 Task: Add a workspace member and invite with the link.
Action: Mouse moved to (346, 199)
Screenshot: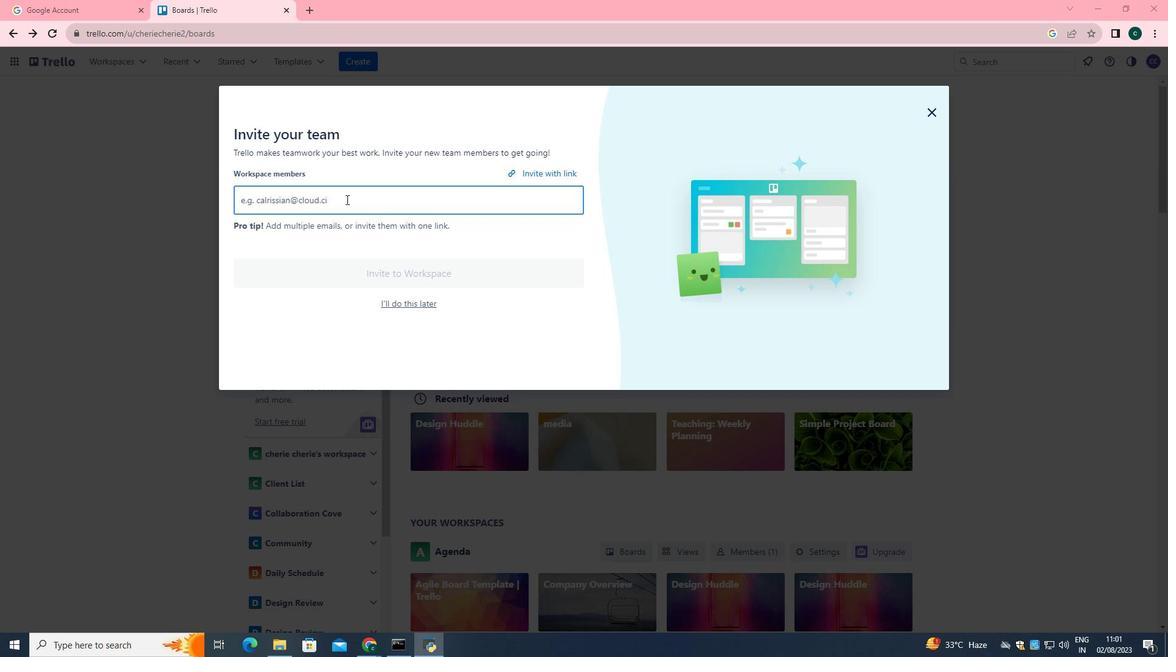 
Action: Mouse pressed left at (346, 199)
Screenshot: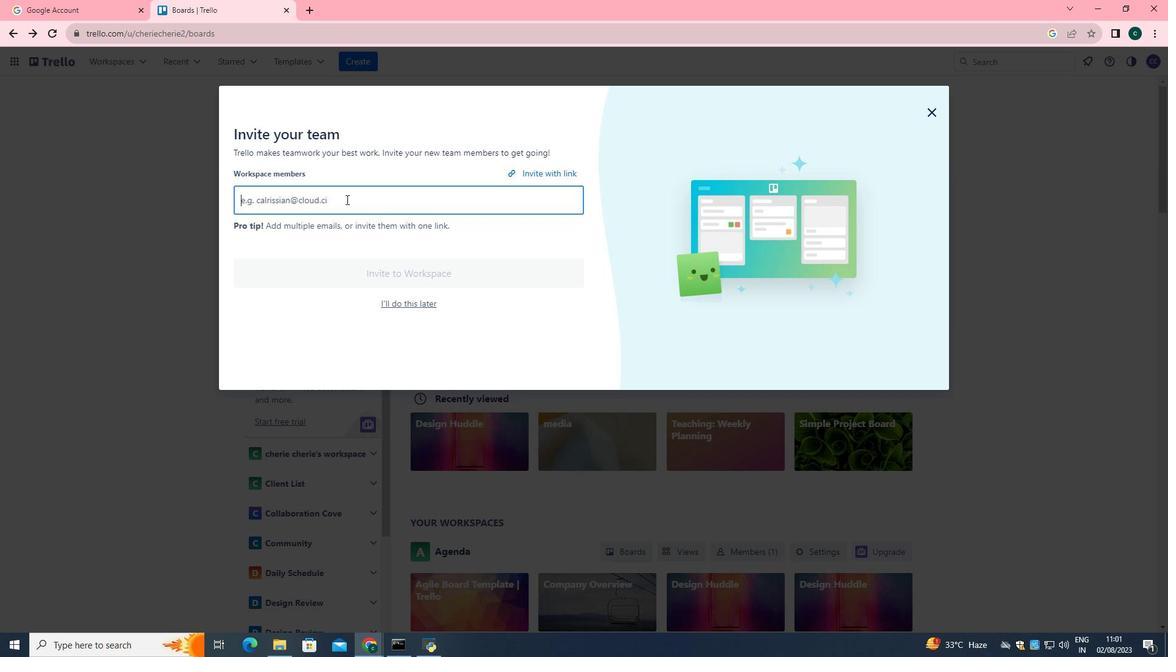 
Action: Key pressed softage.1<Key.shift>@softage.net
Screenshot: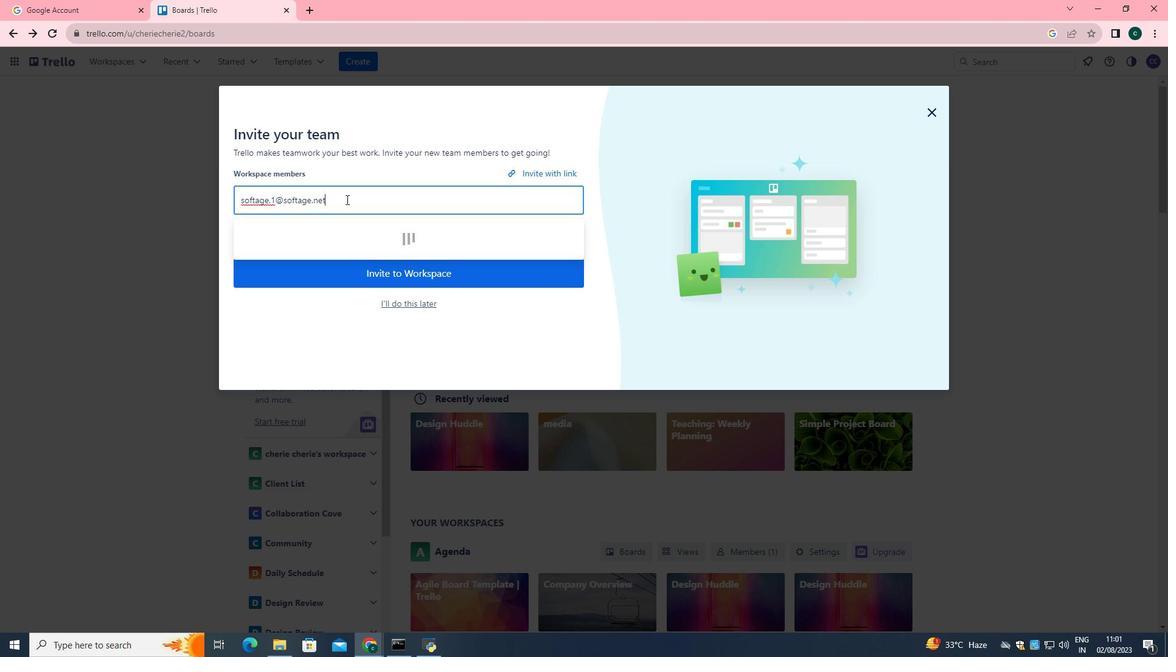 
Action: Mouse moved to (382, 234)
Screenshot: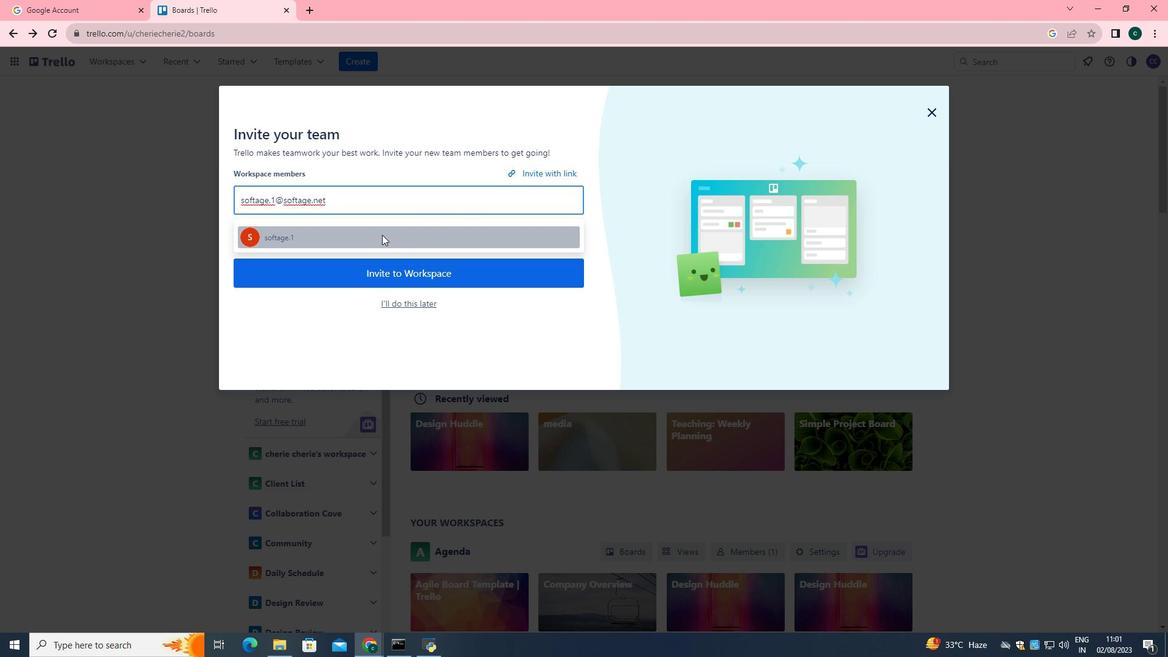 
Action: Mouse pressed left at (382, 234)
Screenshot: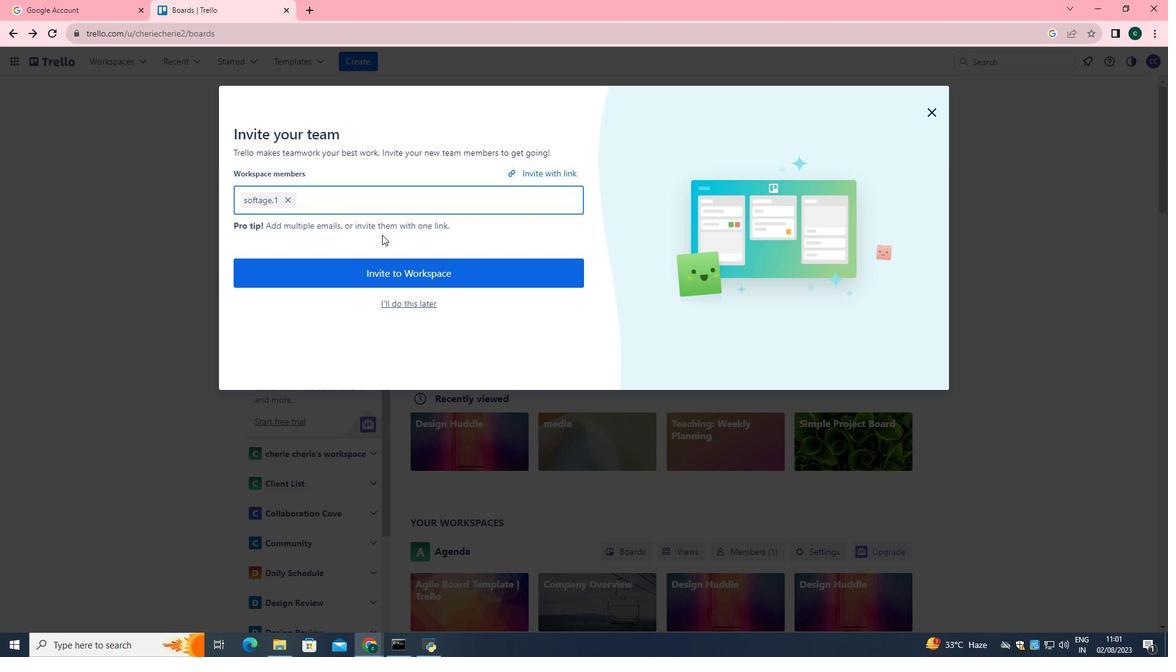 
Action: Mouse moved to (566, 170)
Screenshot: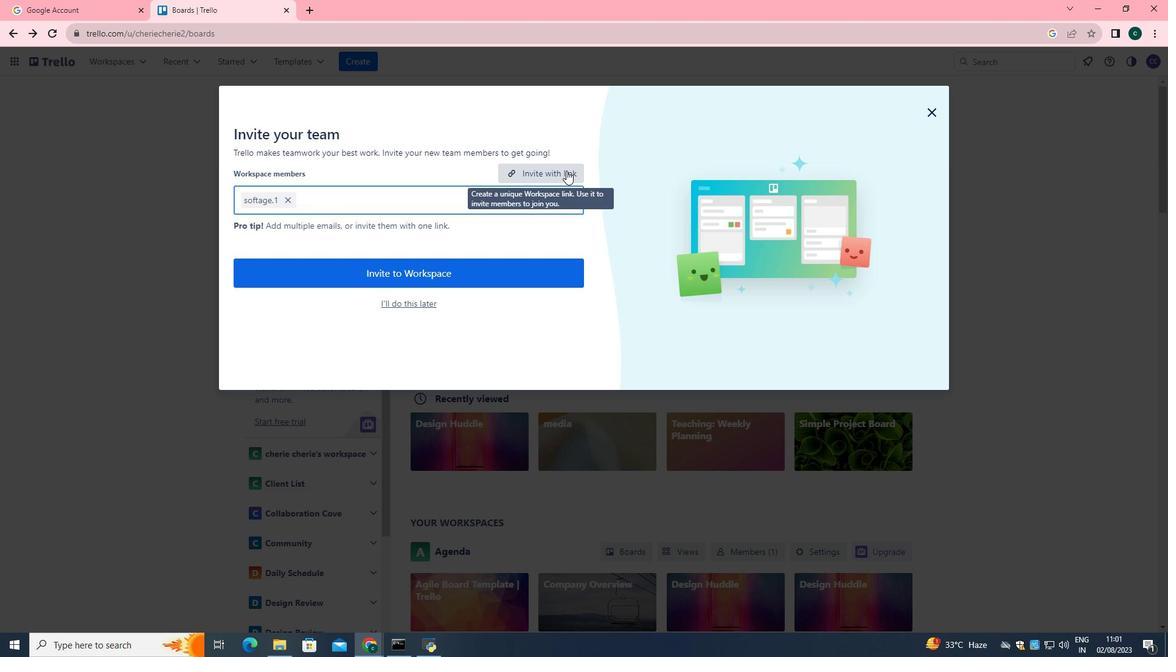 
Action: Mouse pressed left at (566, 170)
Screenshot: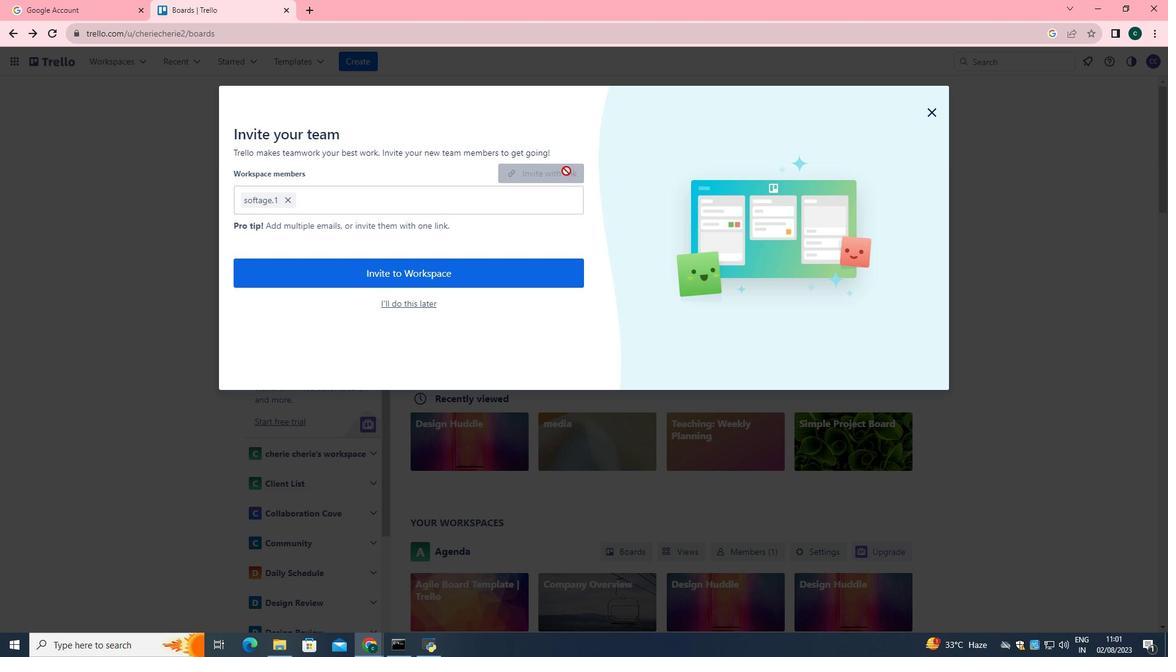
